 Task: Plan a time for the problem-solving training.
Action: Mouse moved to (78, 100)
Screenshot: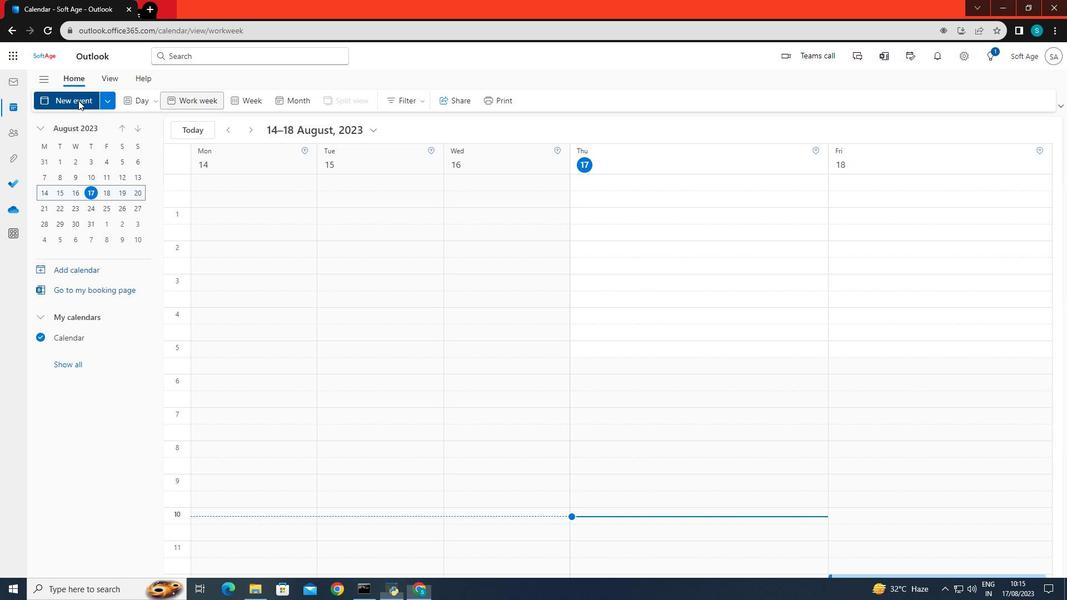 
Action: Mouse pressed left at (78, 100)
Screenshot: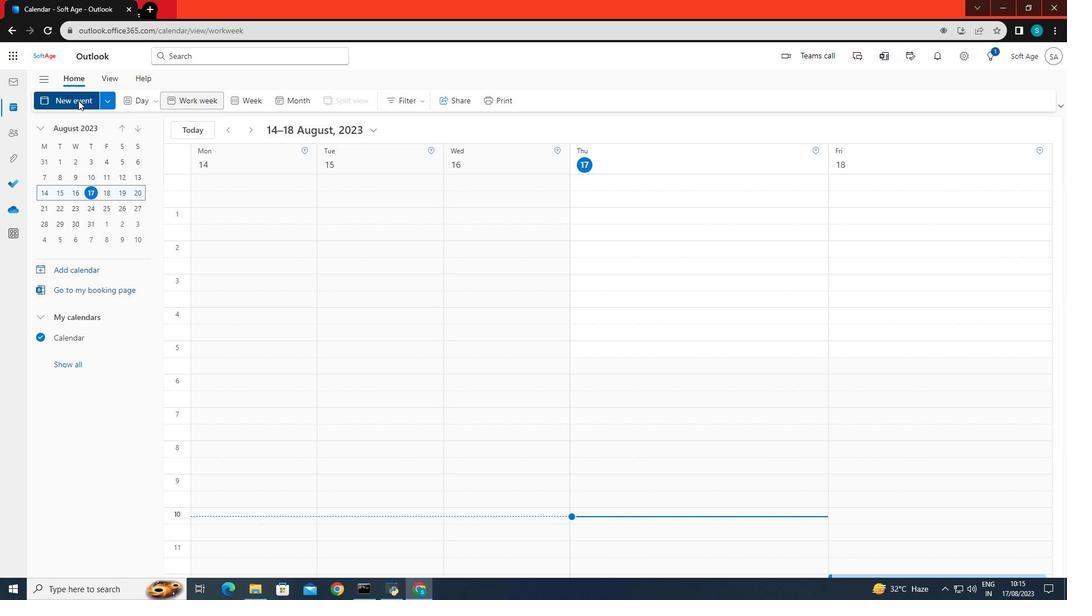 
Action: Mouse moved to (324, 170)
Screenshot: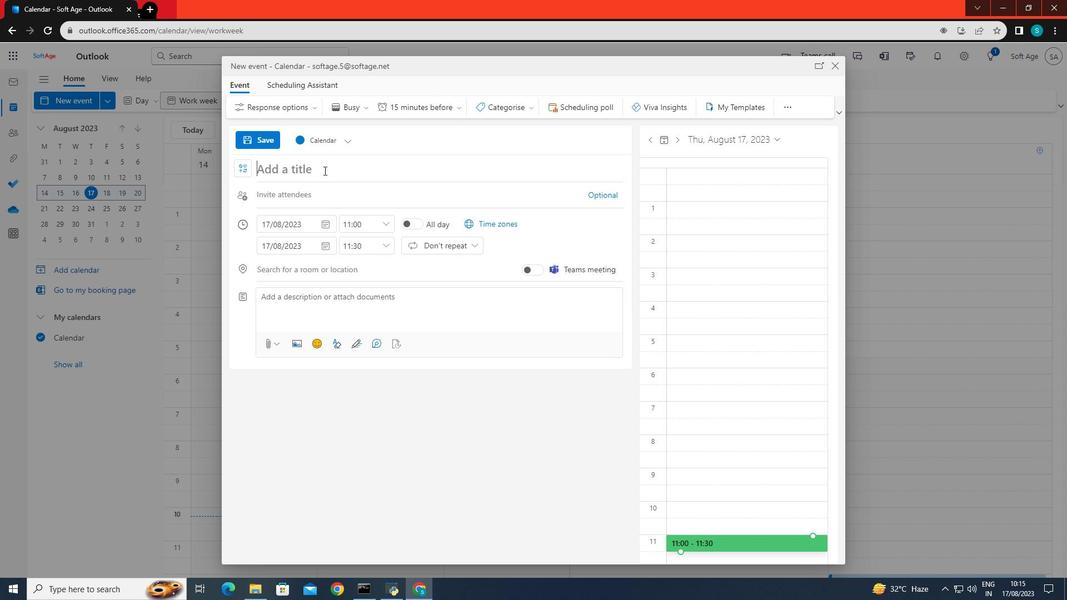 
Action: Mouse pressed left at (324, 170)
Screenshot: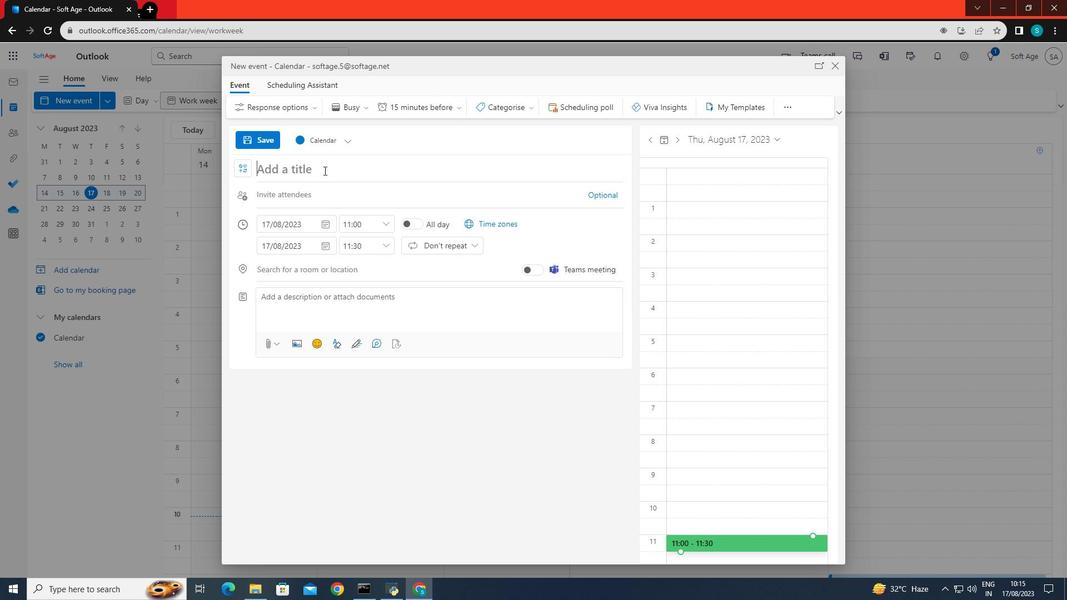 
Action: Key pressed <Key.caps_lock>T<Key.caps_lock>he<Key.space>problem<Key.space>solving<Key.space>ta<Key.backspace>raining
Screenshot: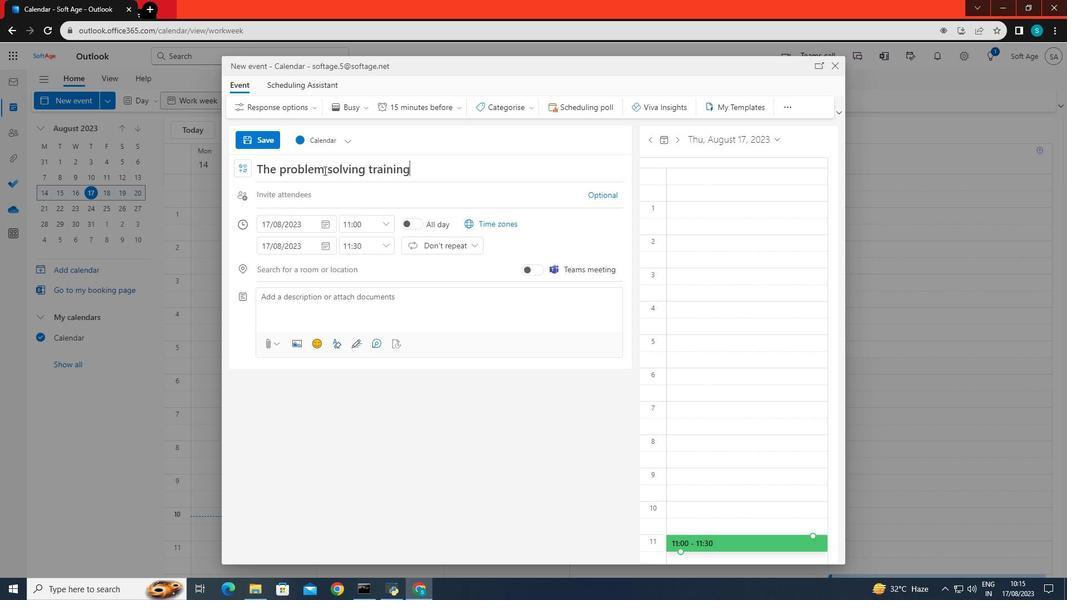 
Action: Mouse moved to (283, 226)
Screenshot: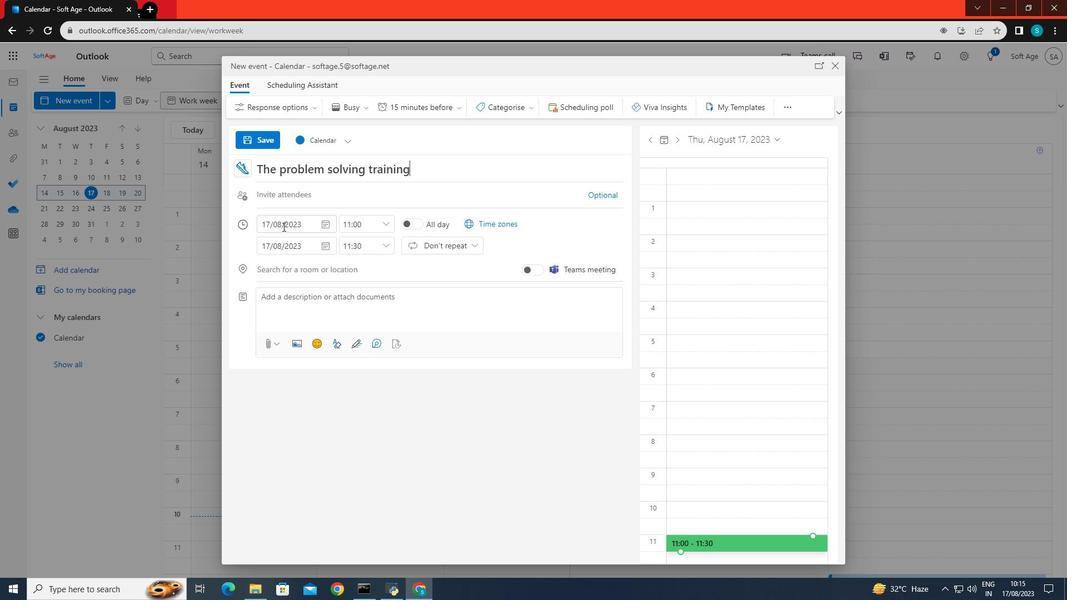 
Action: Mouse pressed left at (283, 226)
Screenshot: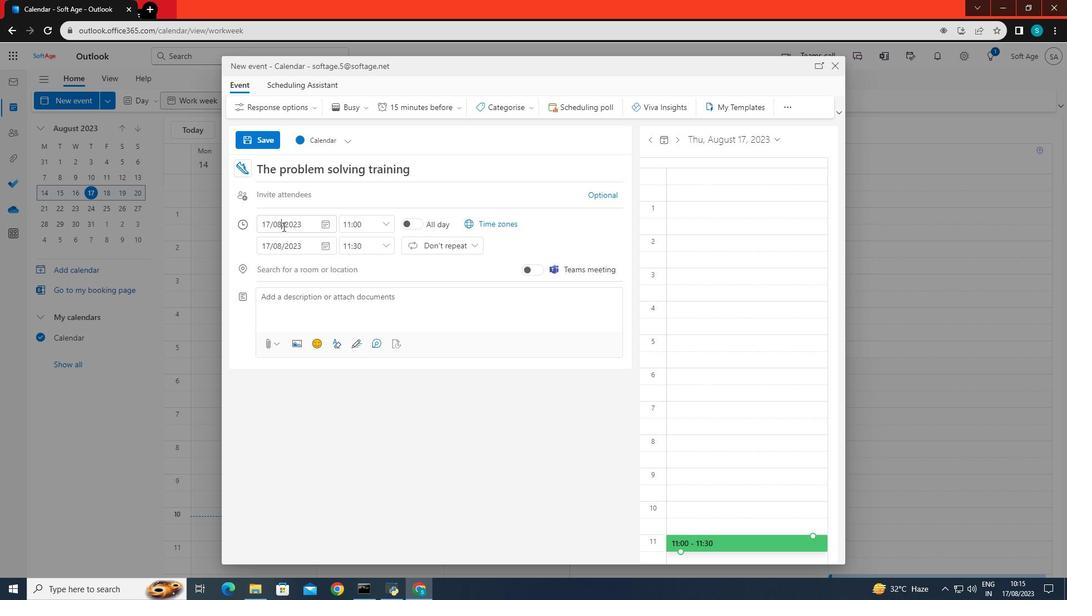 
Action: Mouse moved to (318, 325)
Screenshot: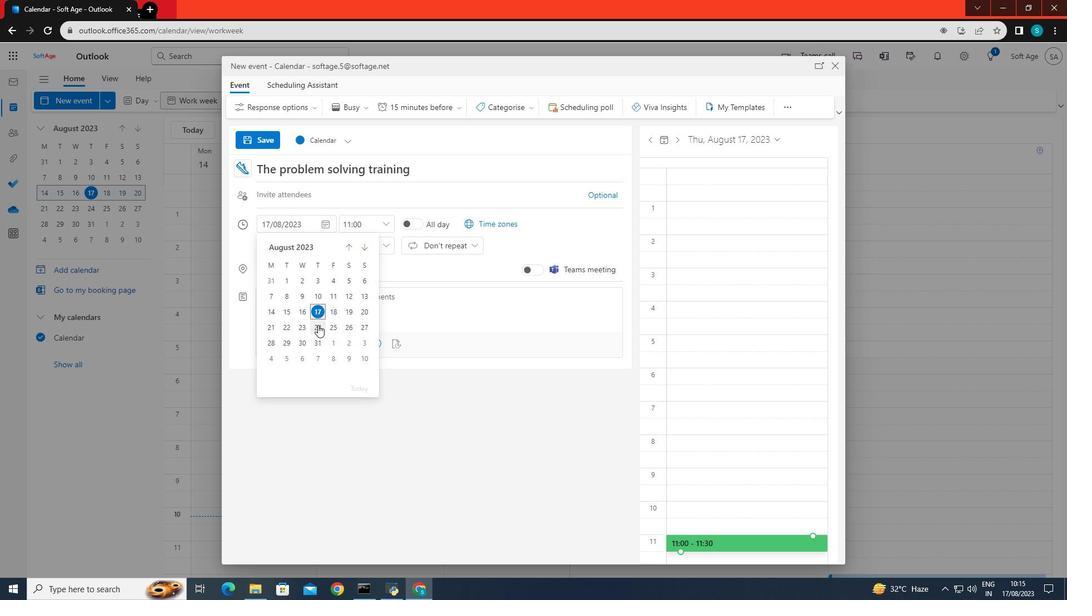 
Action: Mouse pressed left at (318, 325)
Screenshot: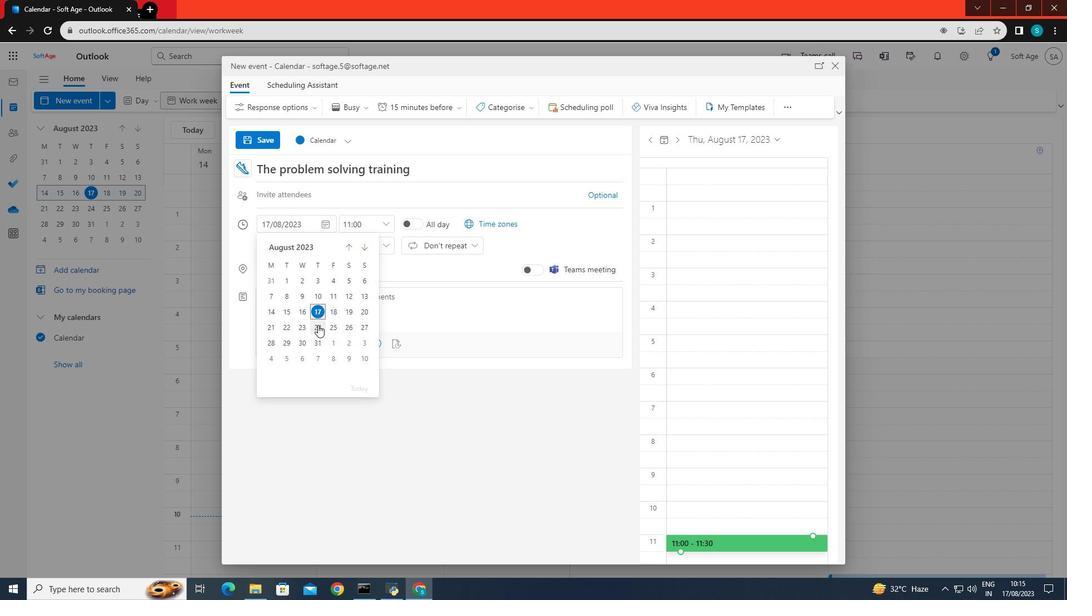 
Action: Mouse moved to (387, 229)
Screenshot: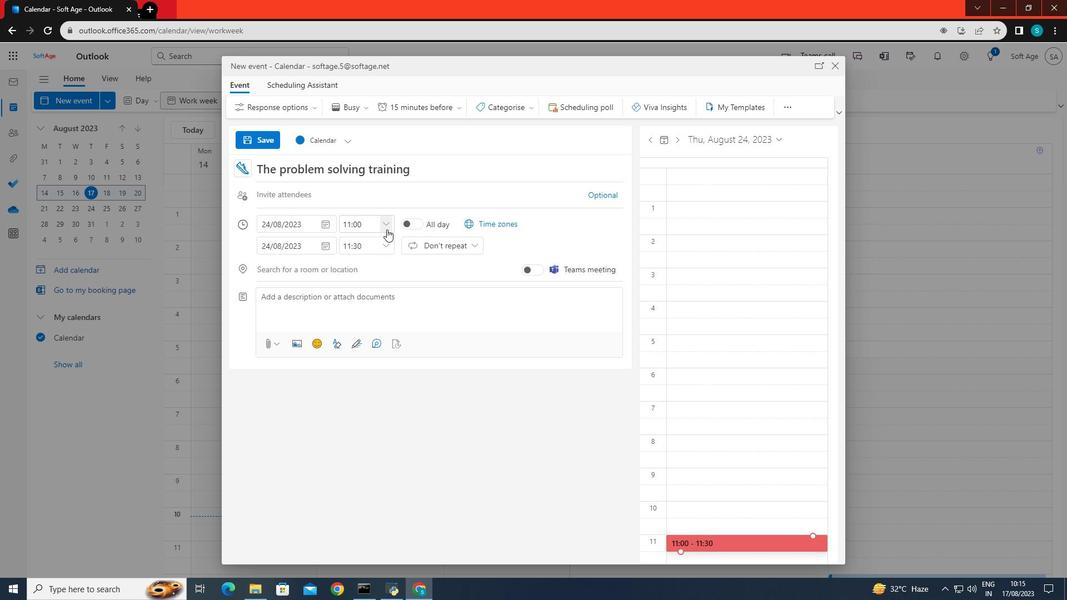 
Action: Mouse pressed left at (387, 229)
Screenshot: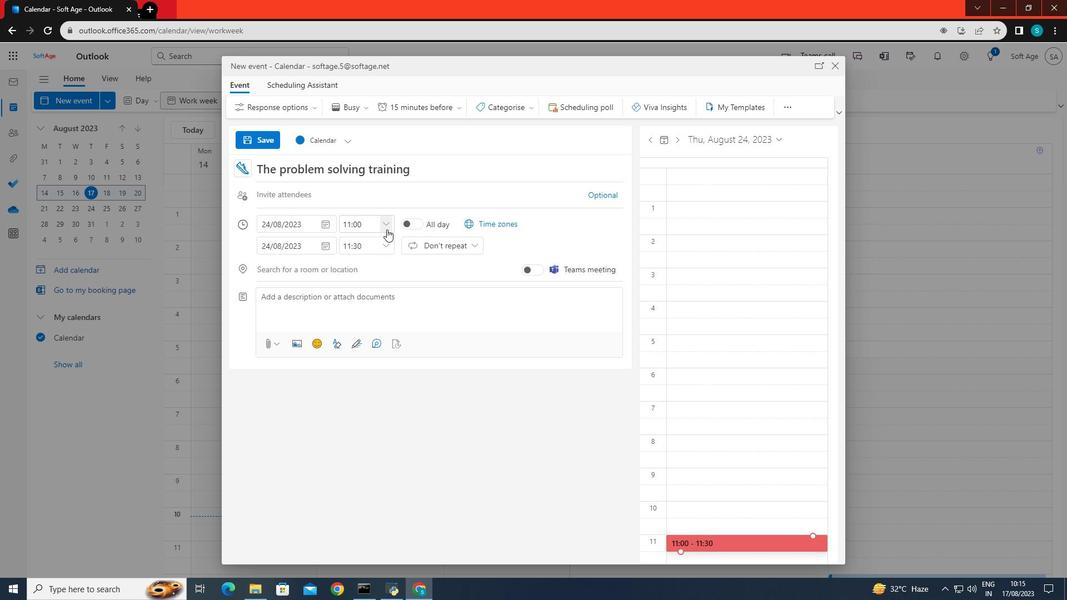 
Action: Mouse moved to (358, 284)
Screenshot: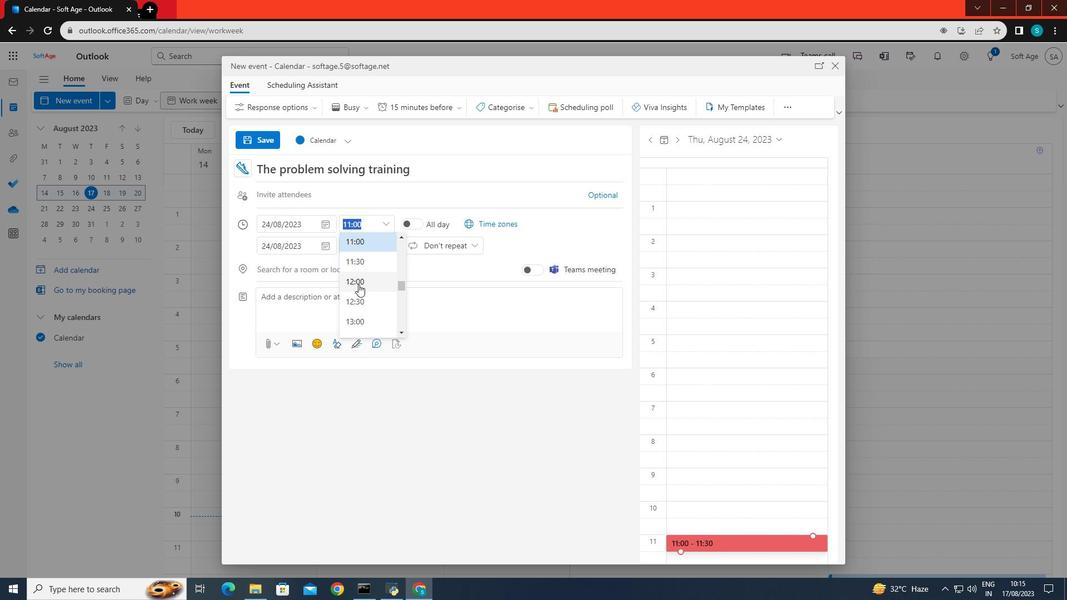 
Action: Mouse pressed left at (358, 284)
Screenshot: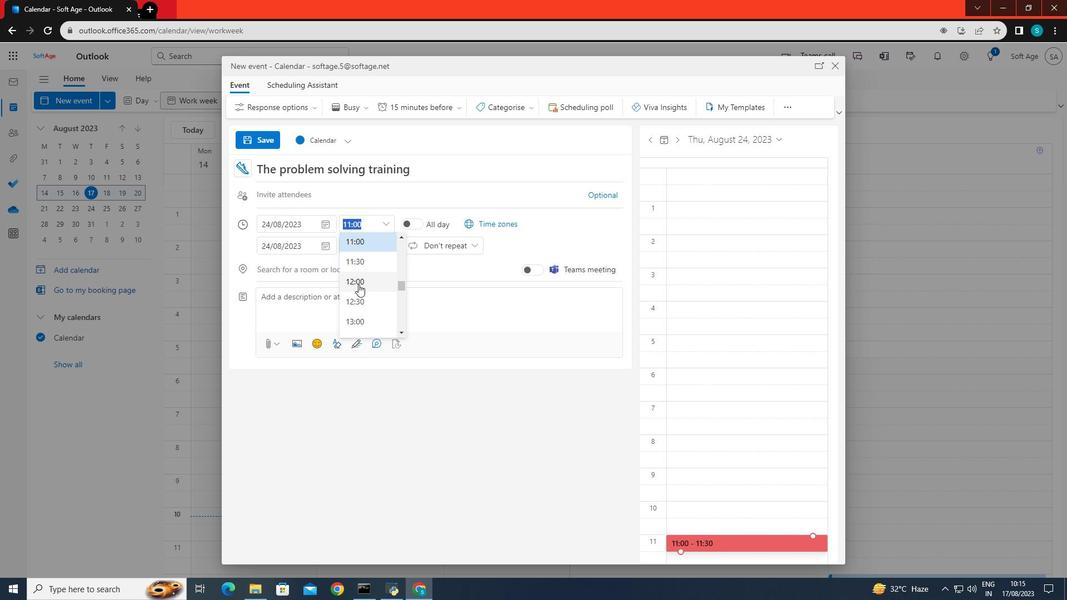 
Action: Mouse moved to (387, 245)
Screenshot: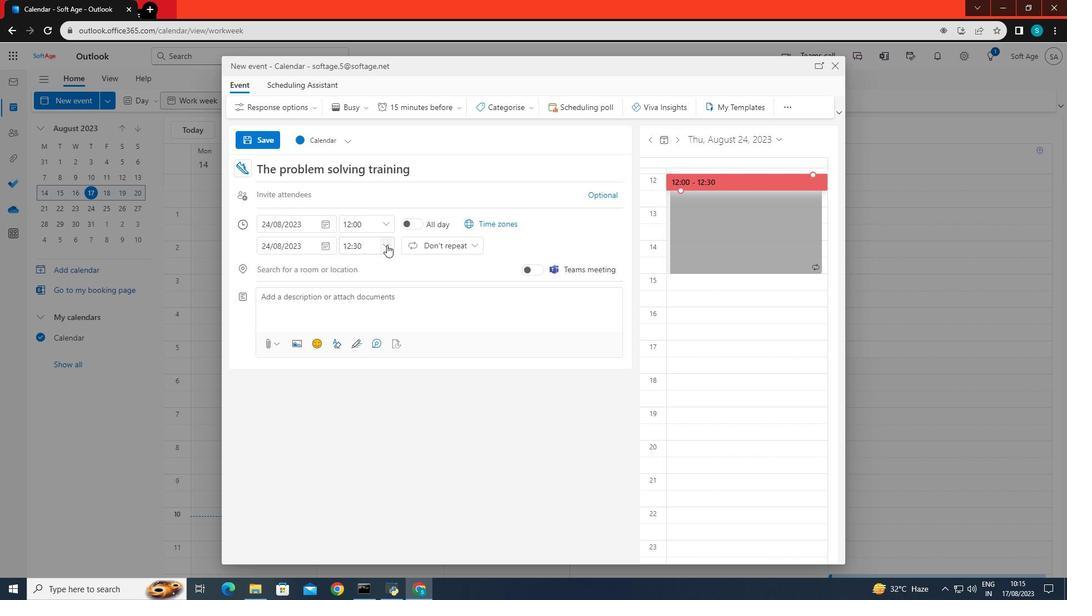 
Action: Mouse pressed left at (387, 245)
Screenshot: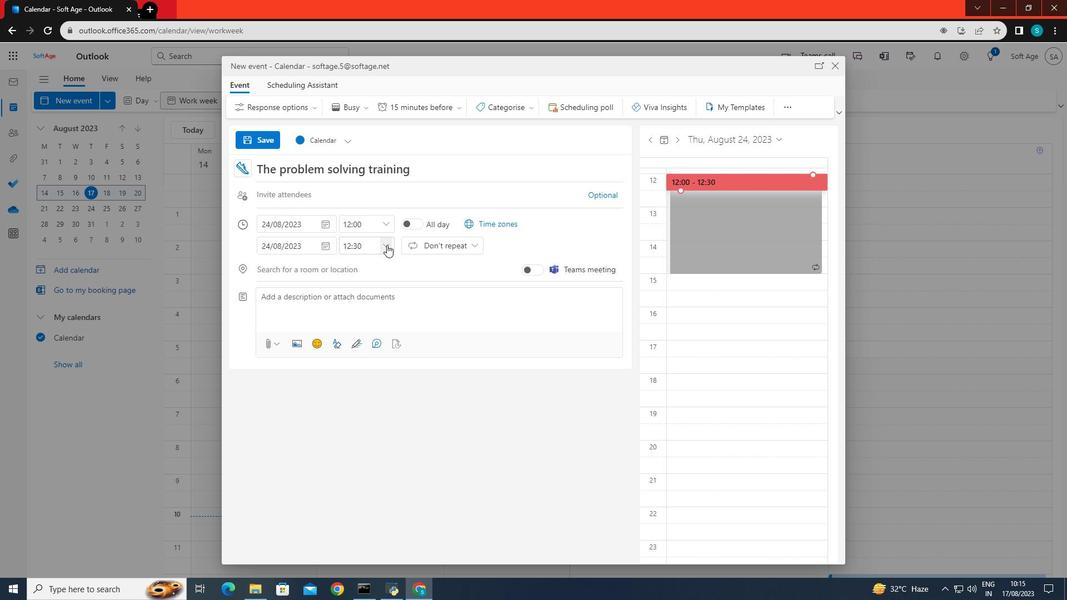 
Action: Mouse moved to (365, 321)
Screenshot: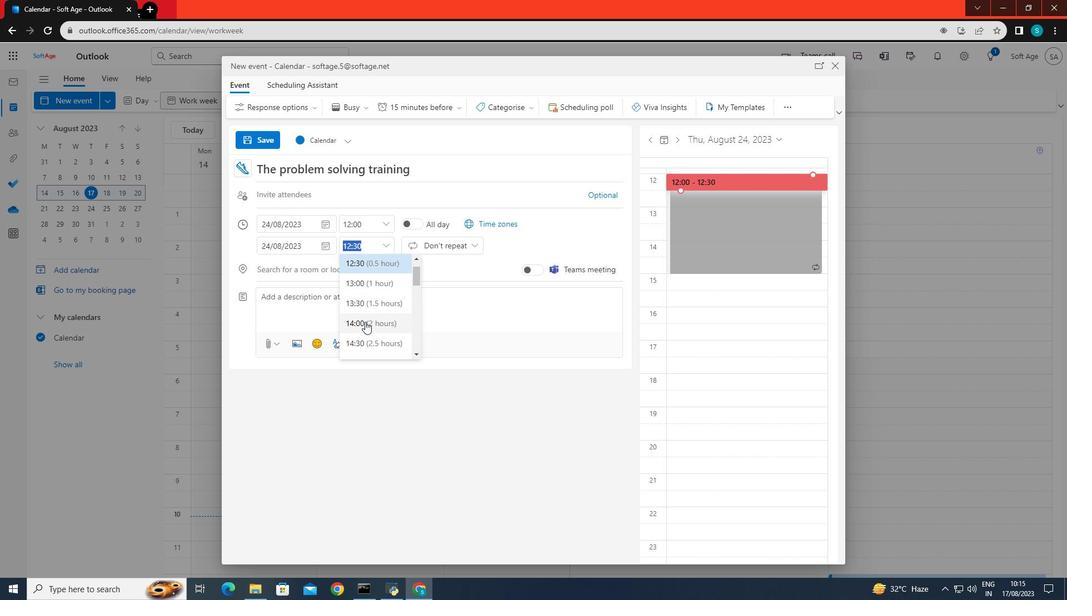 
Action: Mouse pressed left at (365, 321)
Screenshot: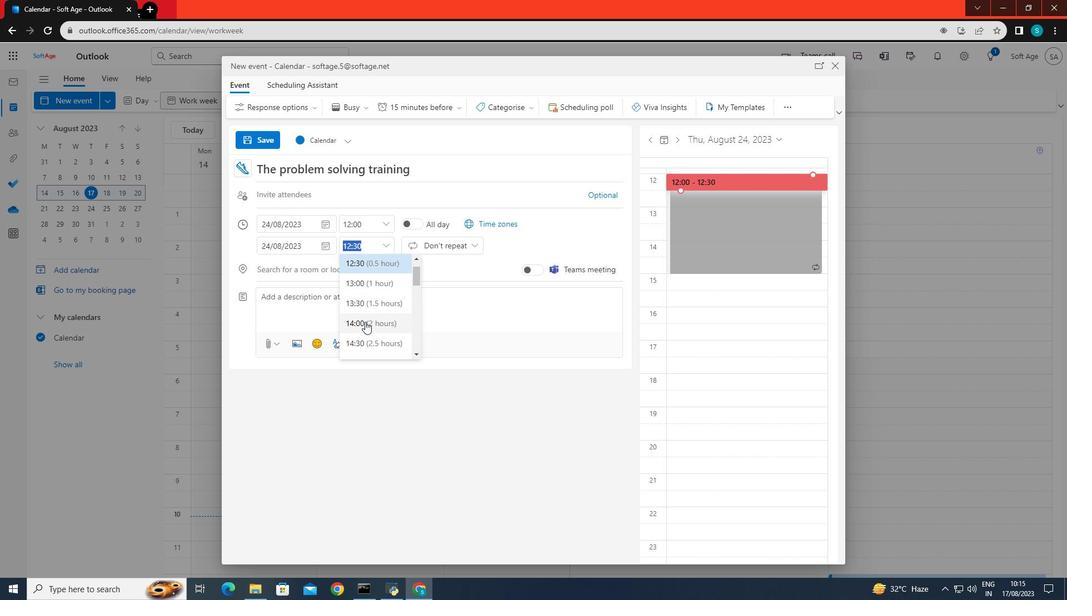 
Action: Mouse moved to (311, 306)
Screenshot: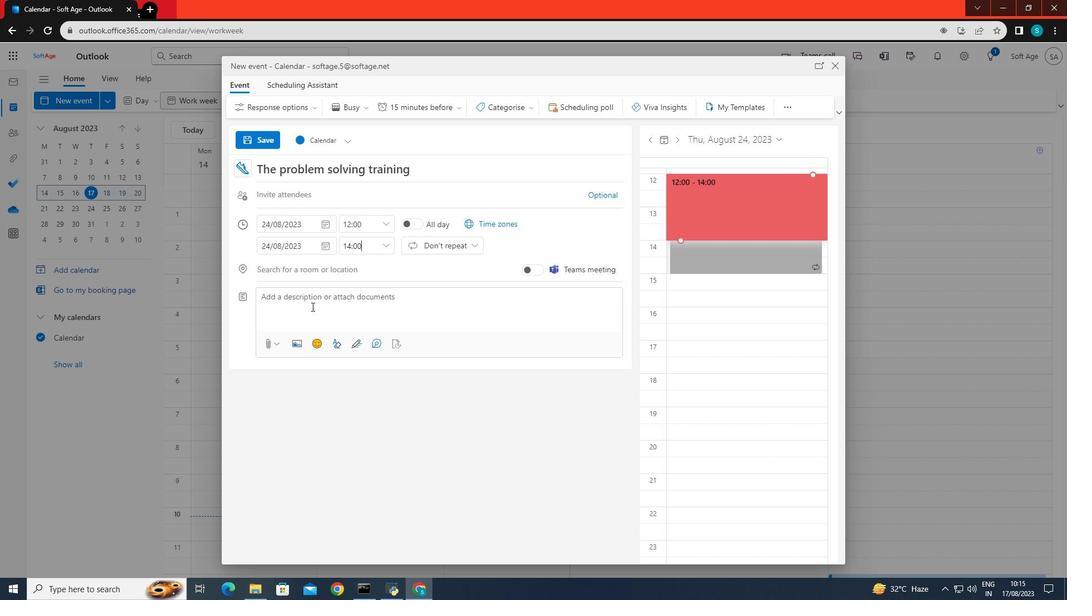 
Action: Mouse pressed left at (311, 306)
Screenshot: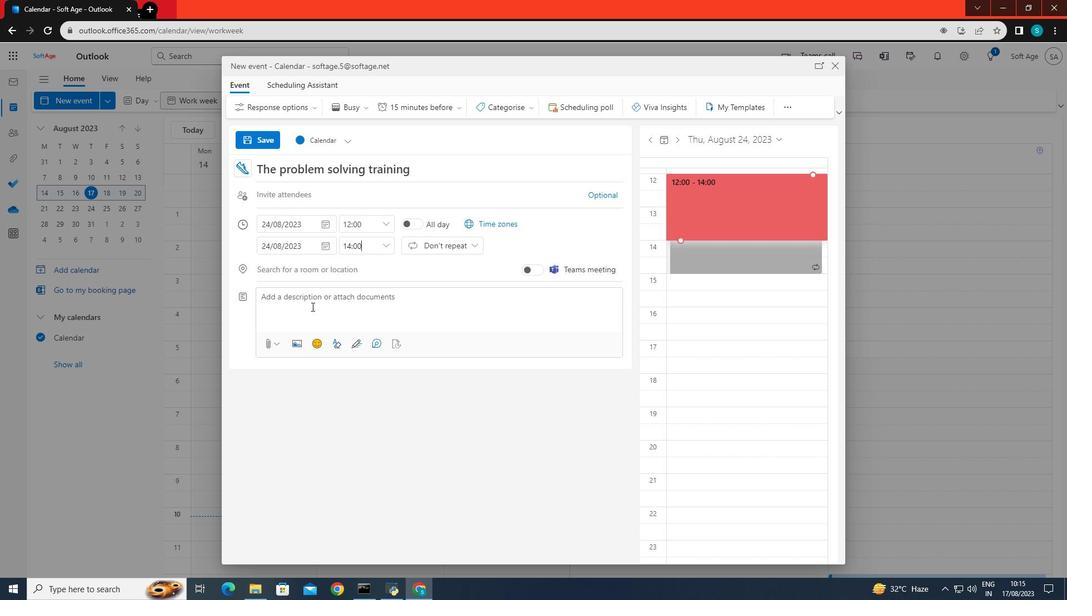 
Action: Key pressed <Key.caps_lock>P<Key.caps_lock>lan<Key.space>a<Key.space>time<Key.space>for<Key.space>the<Key.space>problem<Key.space>solving<Key.space>ta<Key.backspace>raining.
Screenshot: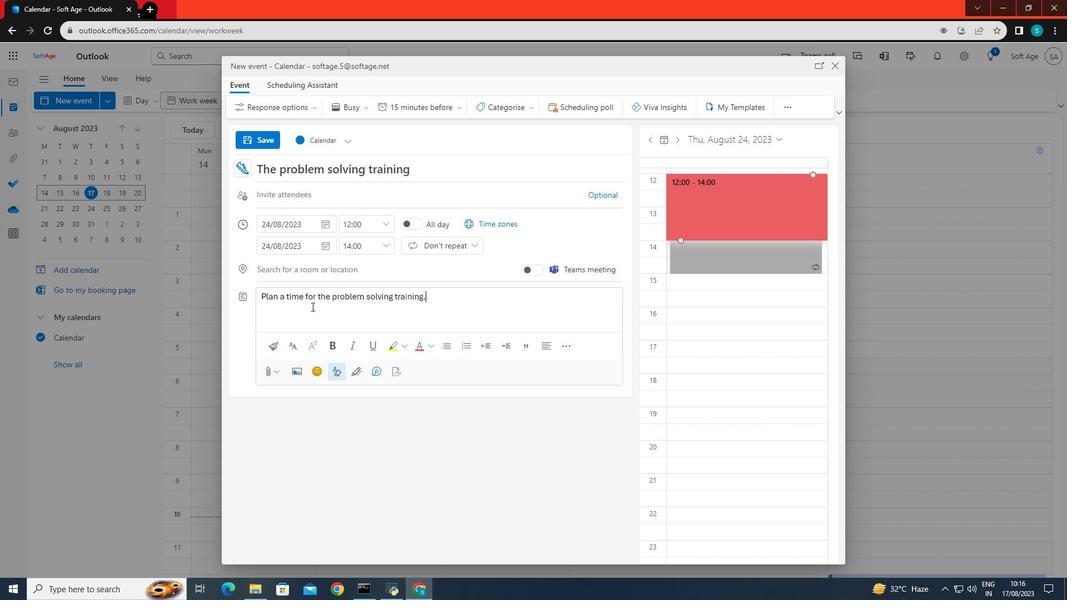 
Action: Mouse moved to (354, 293)
Screenshot: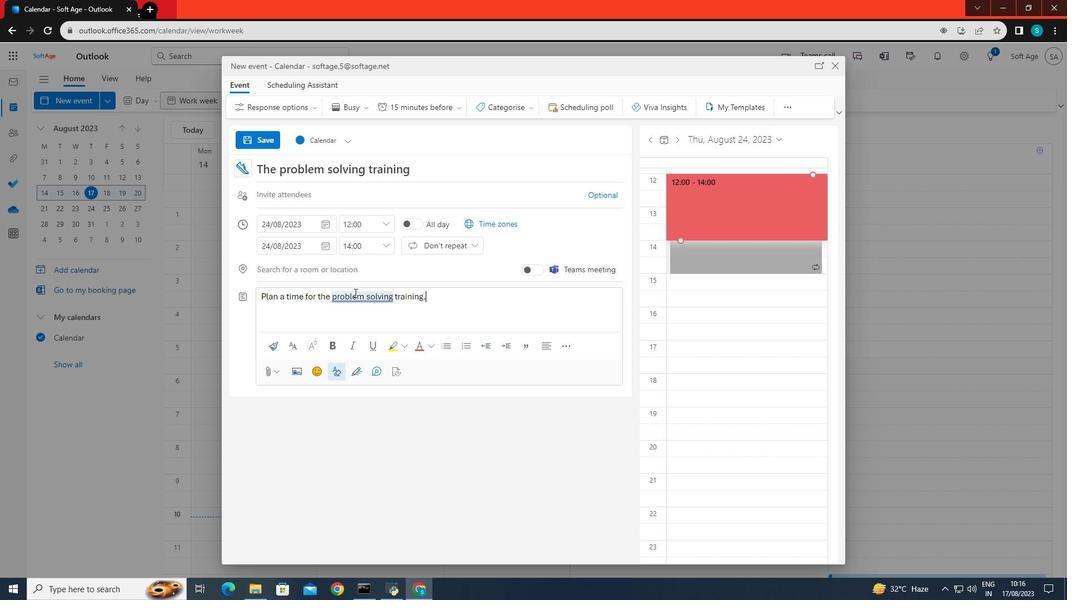 
Action: Mouse pressed left at (354, 293)
Screenshot: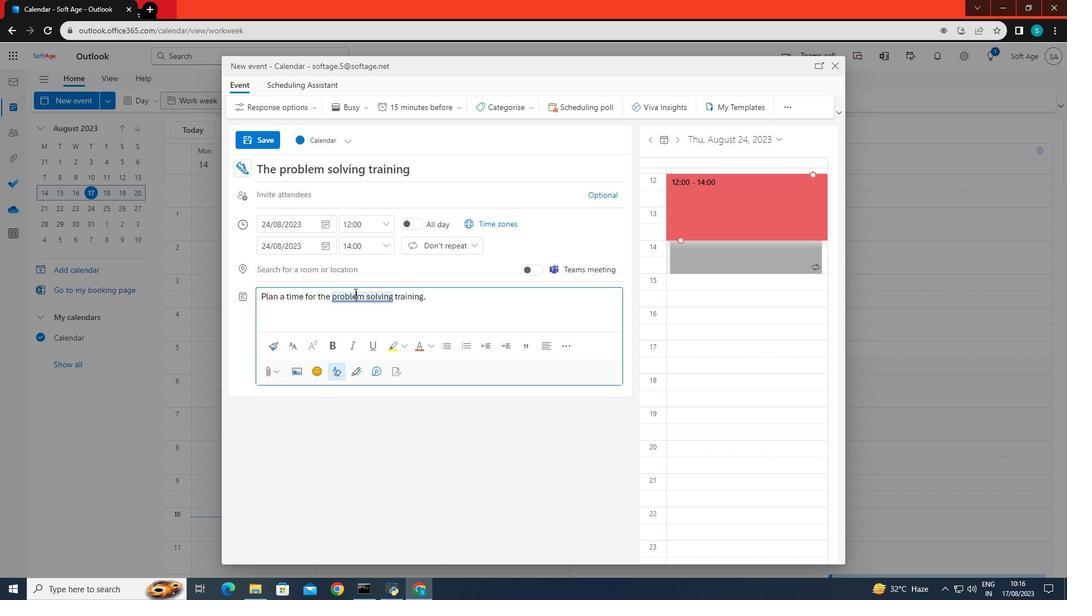 
Action: Mouse moved to (363, 344)
Screenshot: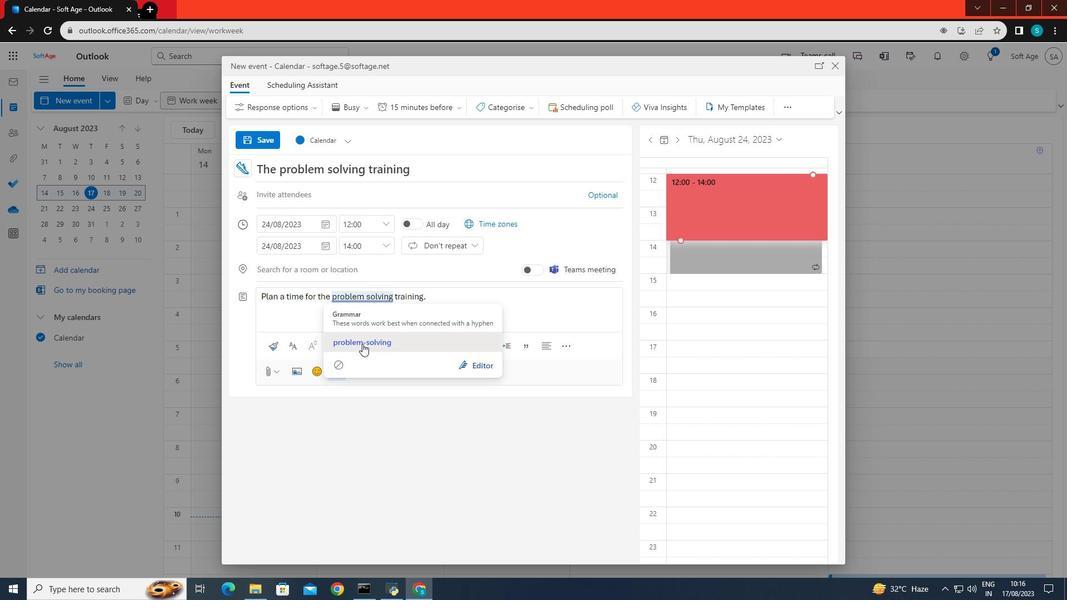 
Action: Mouse pressed left at (363, 344)
Screenshot: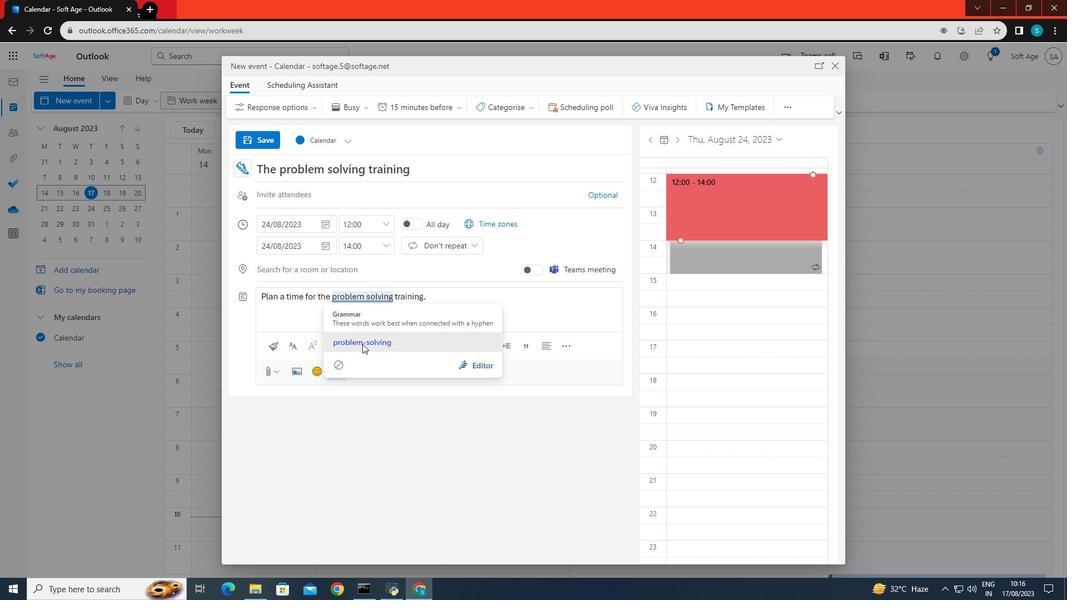 
Action: Mouse moved to (402, 324)
Screenshot: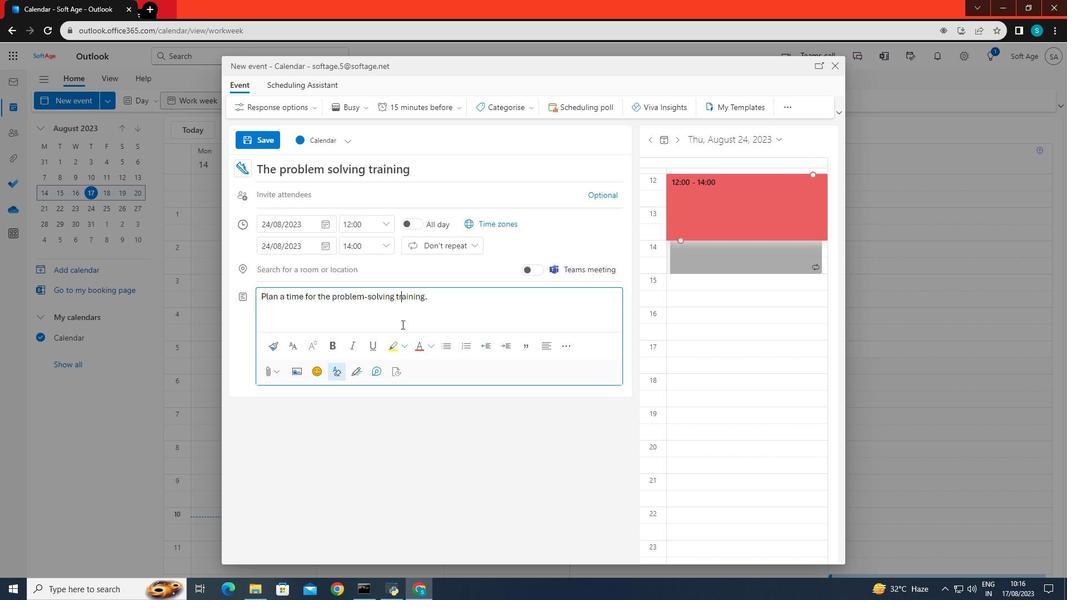 
Action: Mouse pressed left at (402, 324)
Screenshot: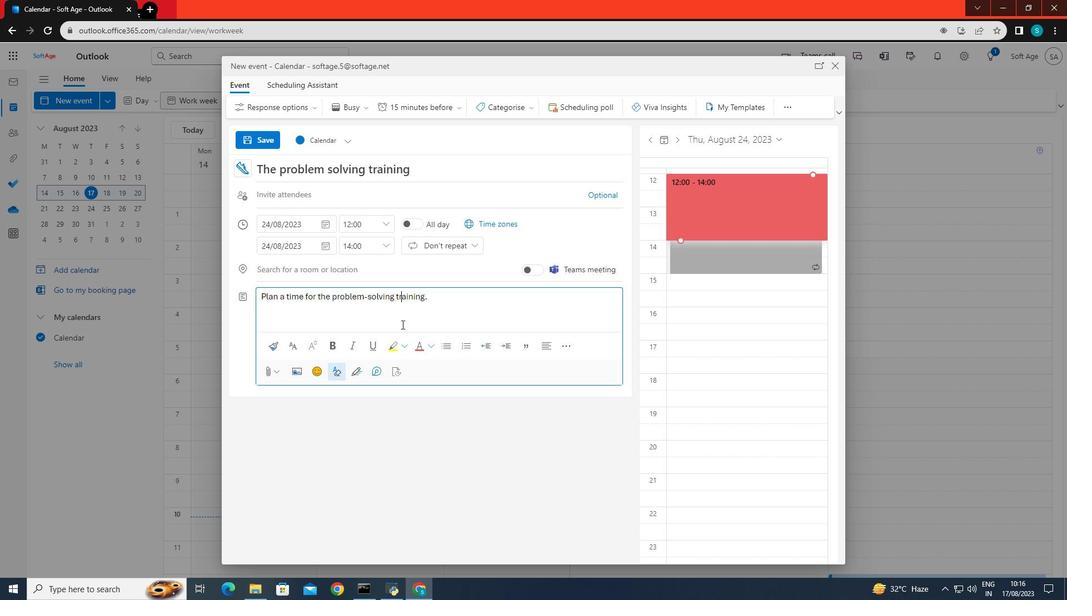 
Action: Mouse moved to (442, 245)
Screenshot: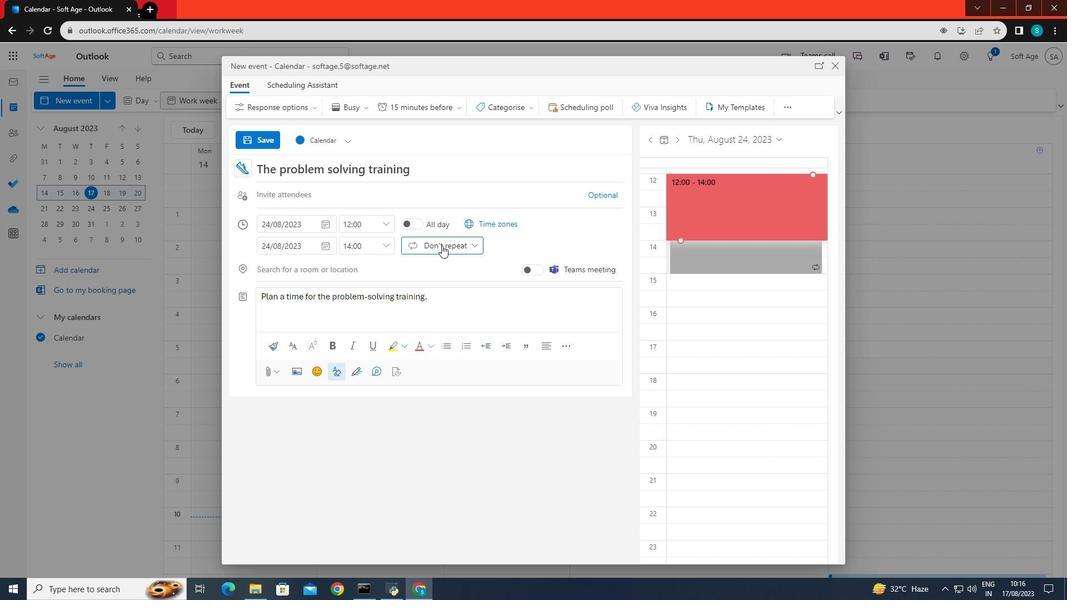 
Action: Mouse pressed left at (442, 245)
Screenshot: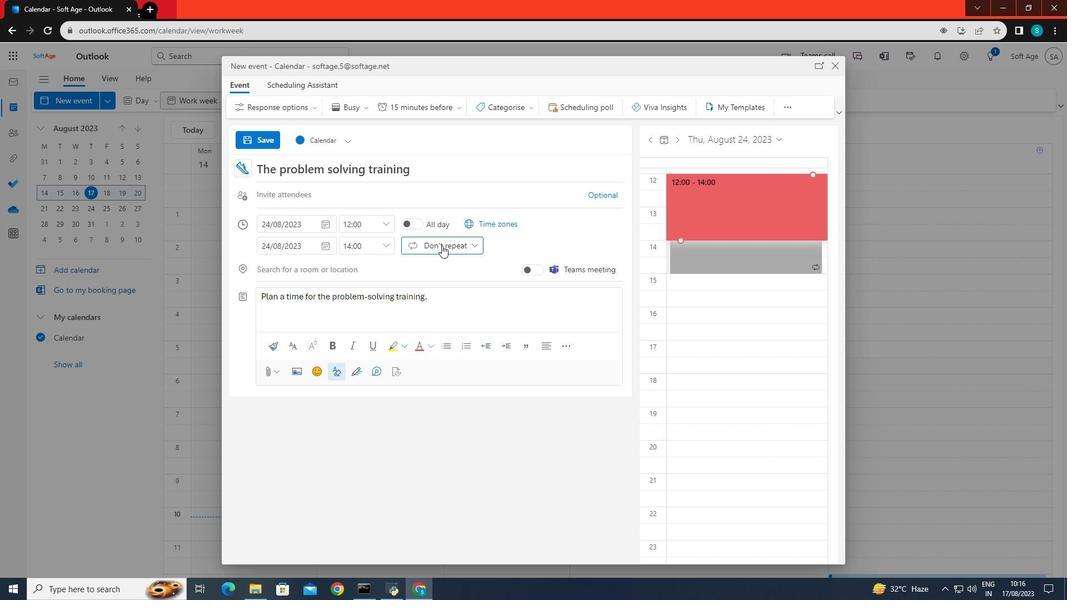 
Action: Mouse moved to (435, 279)
Screenshot: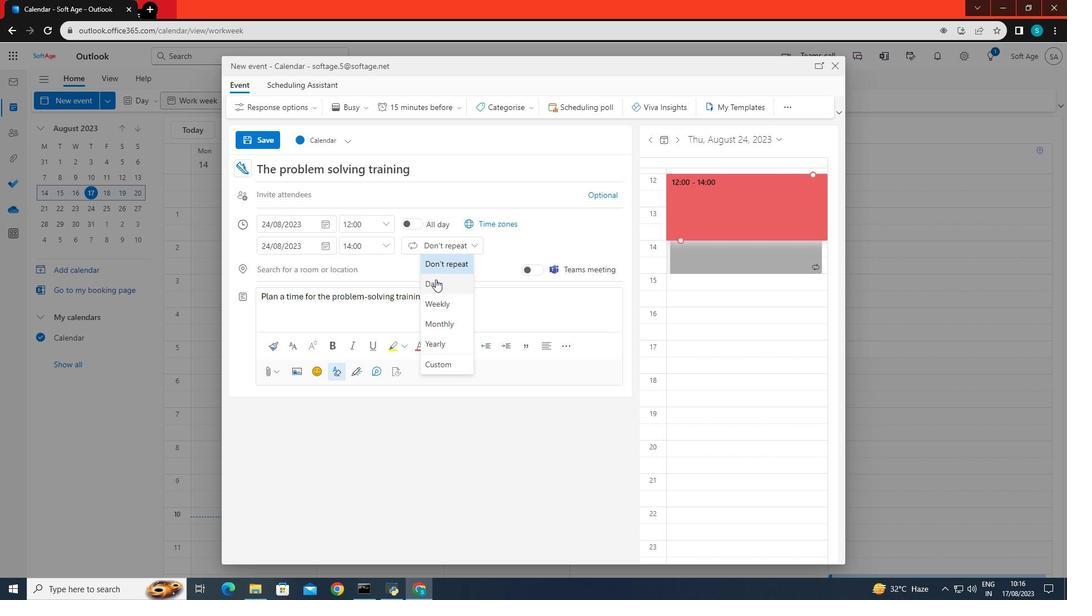 
Action: Mouse pressed left at (435, 279)
Screenshot: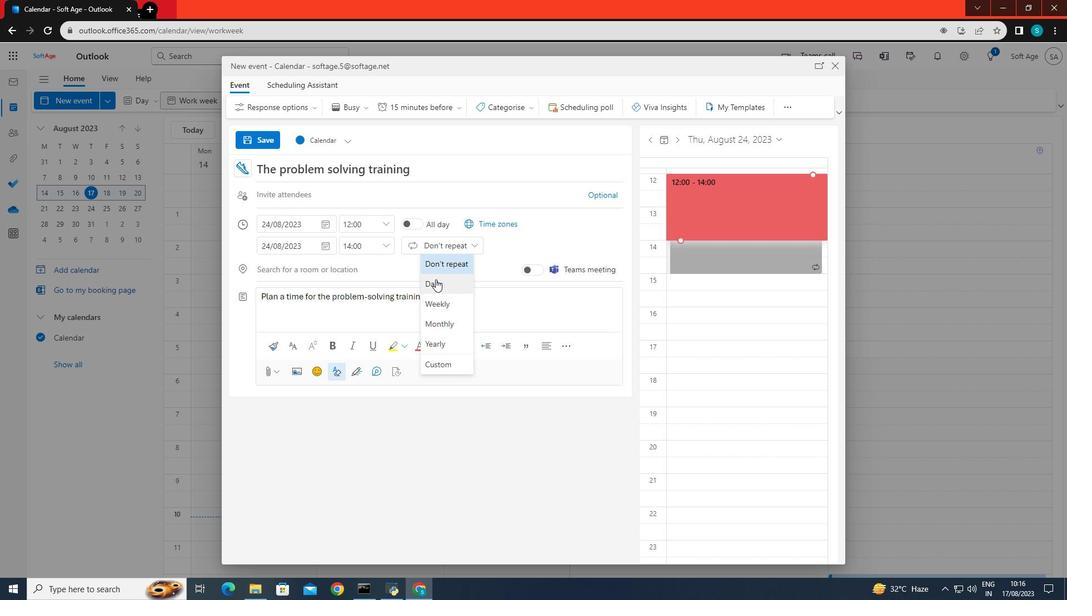 
Action: Mouse moved to (518, 327)
Screenshot: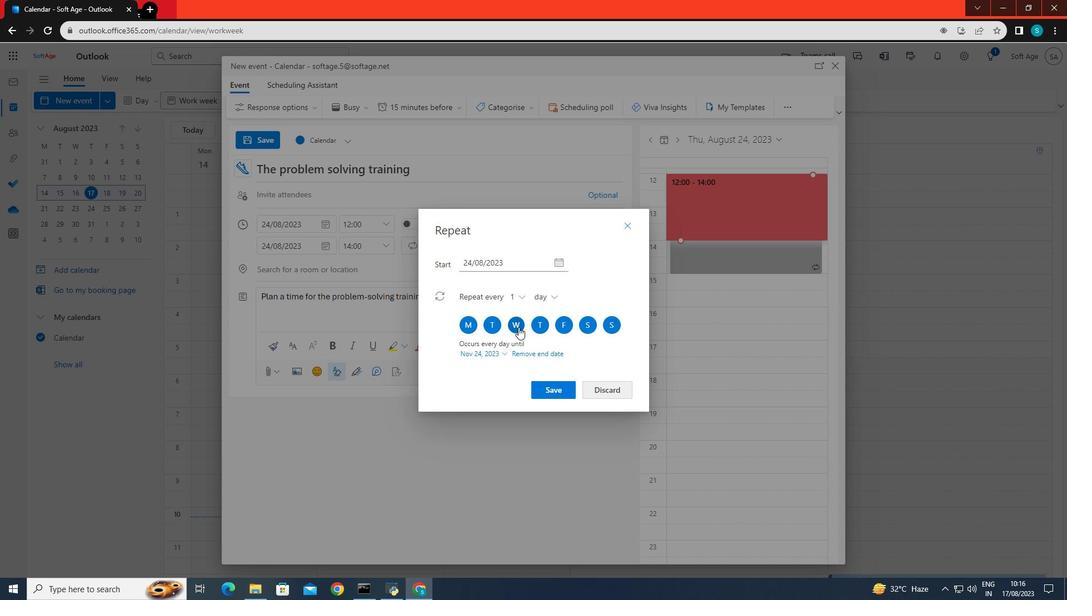 
Action: Mouse pressed left at (518, 327)
Screenshot: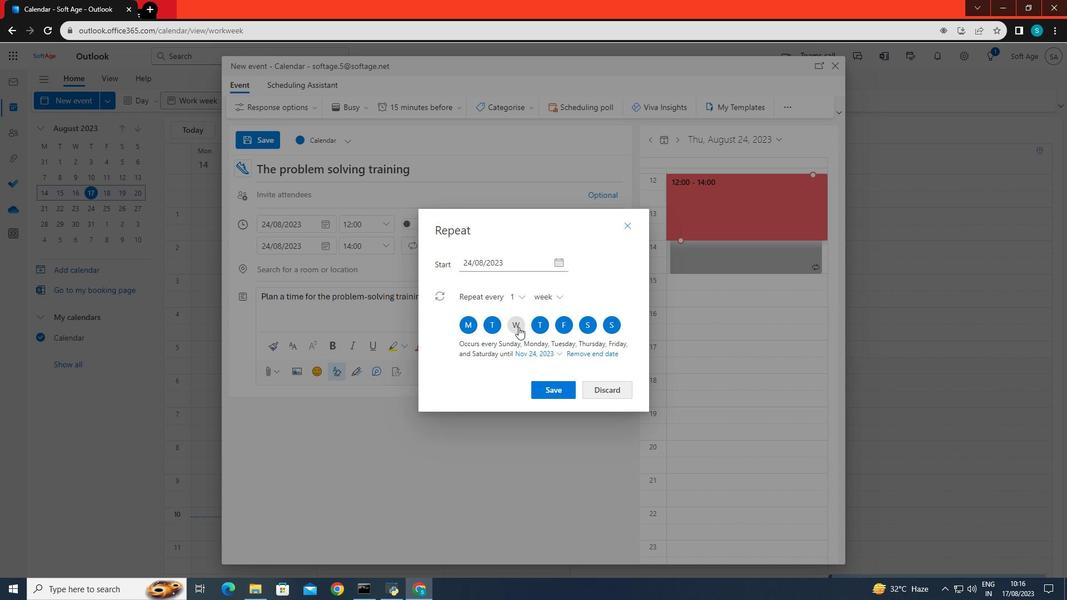 
Action: Mouse moved to (464, 324)
Screenshot: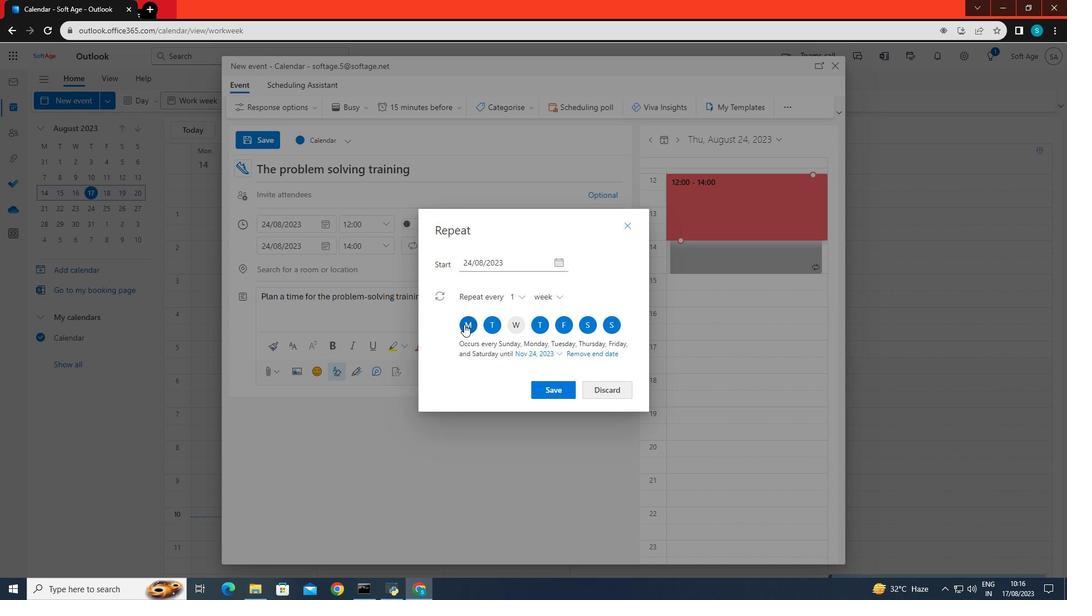 
Action: Mouse pressed left at (464, 324)
Screenshot: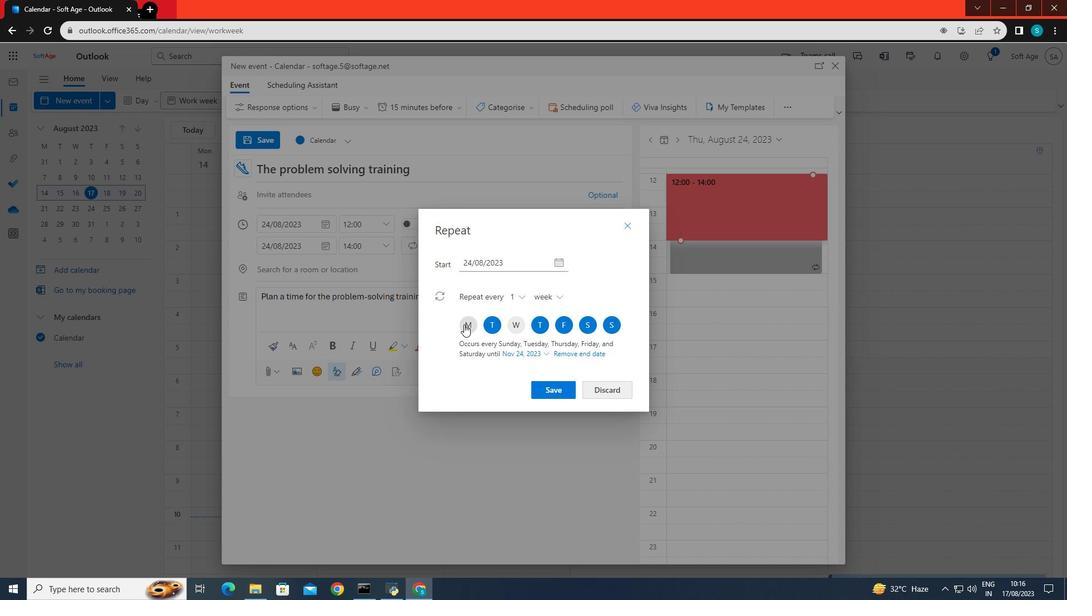 
Action: Mouse moved to (558, 324)
Screenshot: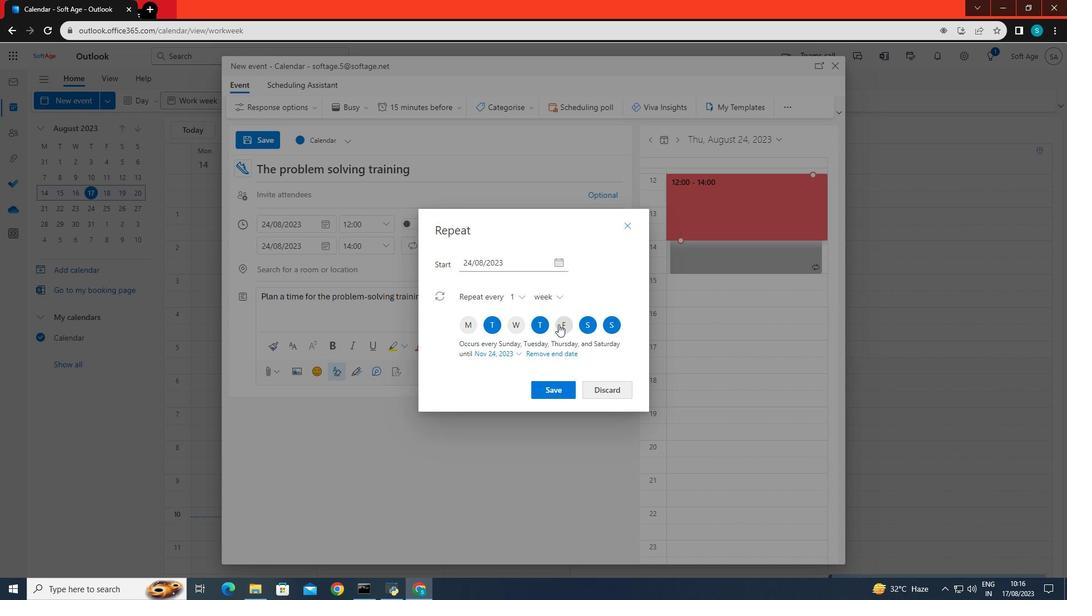 
Action: Mouse pressed left at (558, 324)
Screenshot: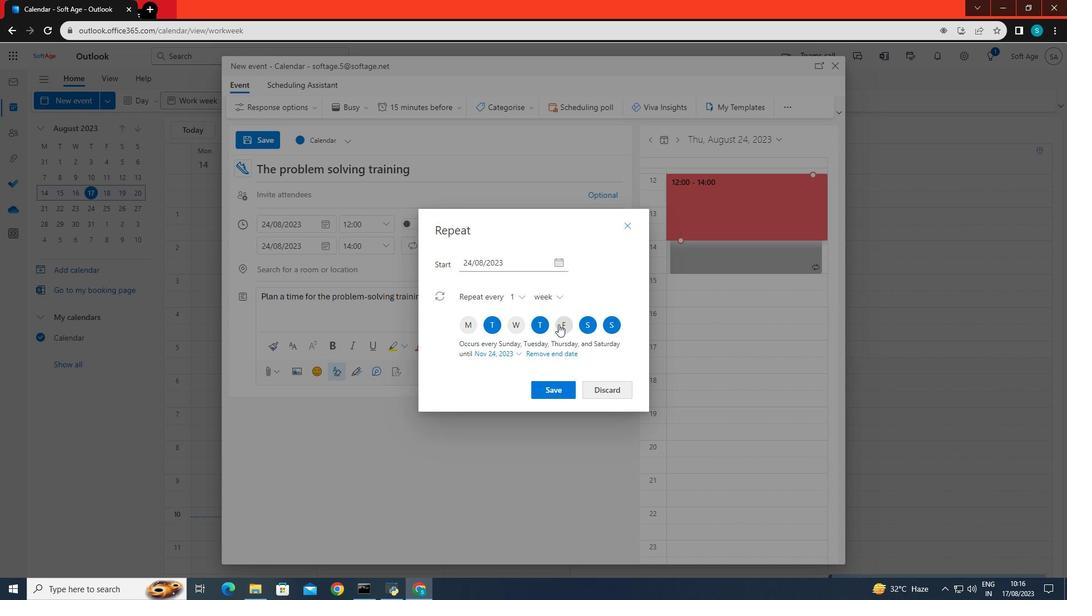 
Action: Mouse moved to (488, 322)
Screenshot: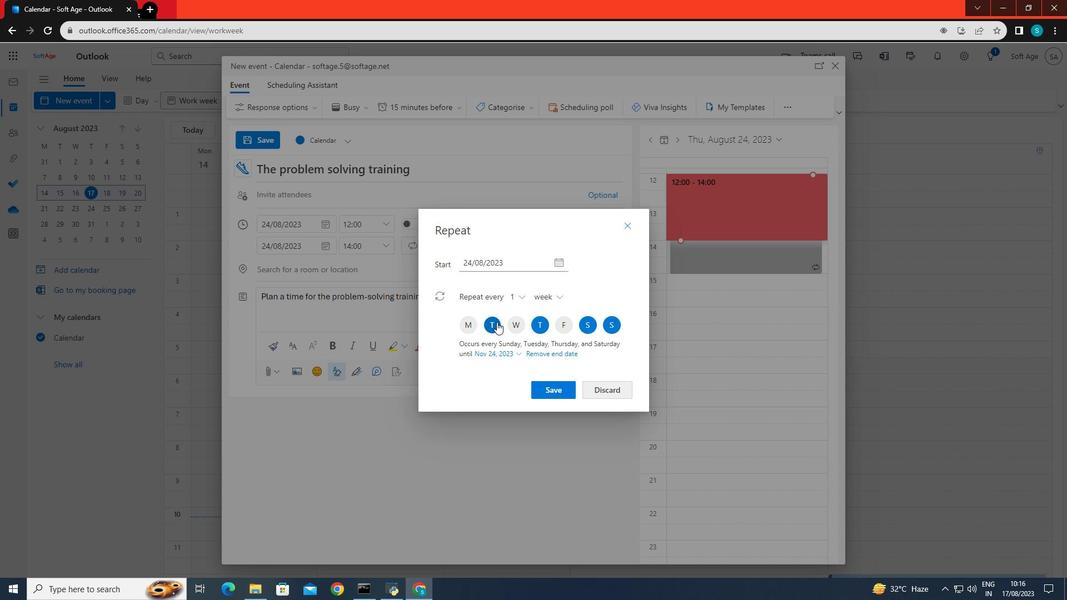 
Action: Mouse pressed left at (488, 322)
Screenshot: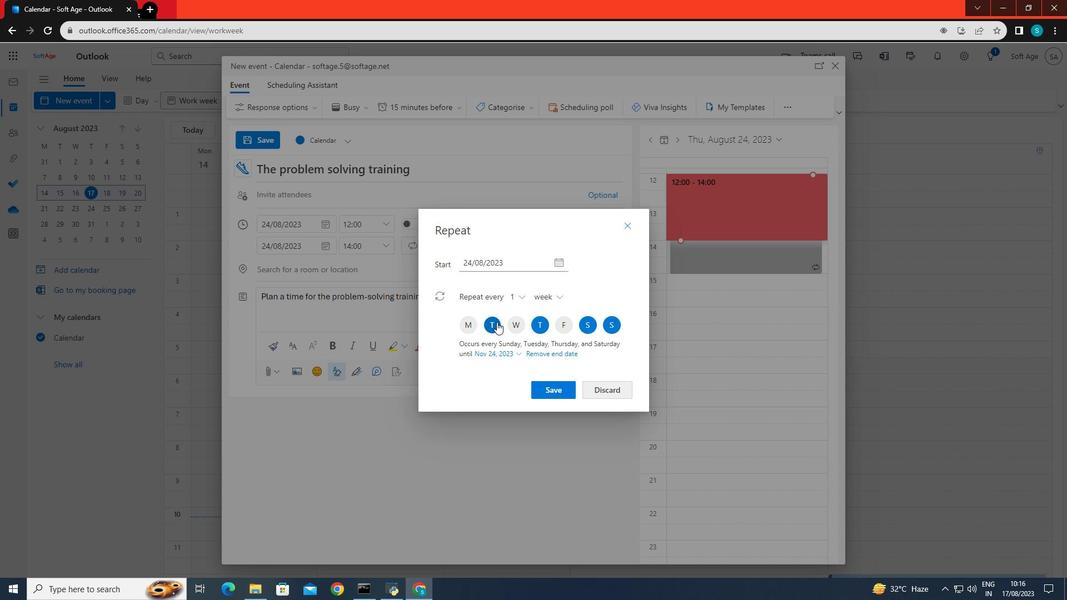 
Action: Mouse moved to (557, 325)
Screenshot: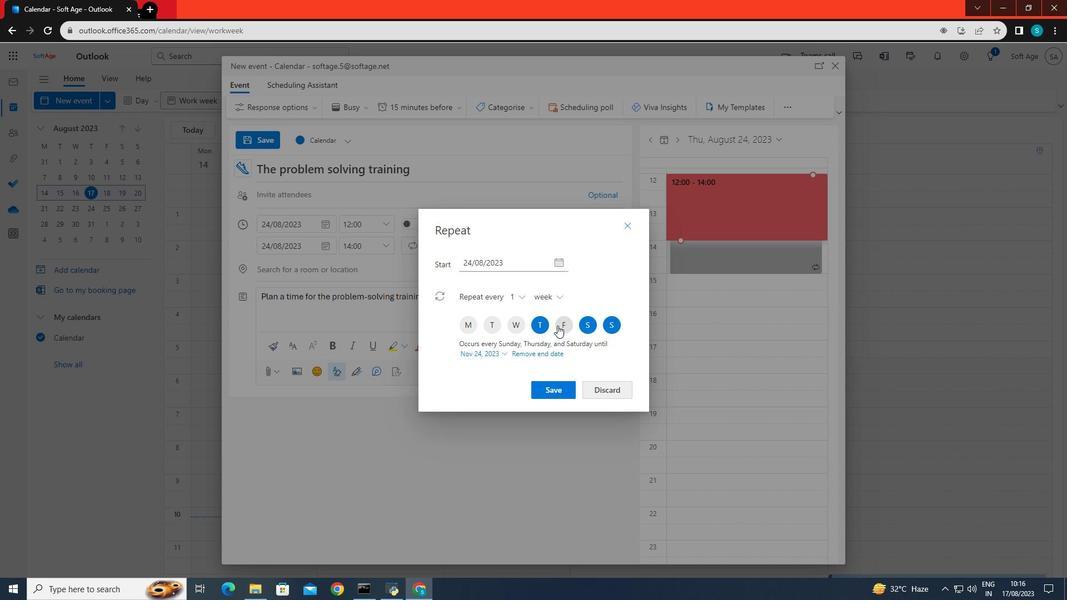 
Action: Mouse pressed left at (557, 325)
Screenshot: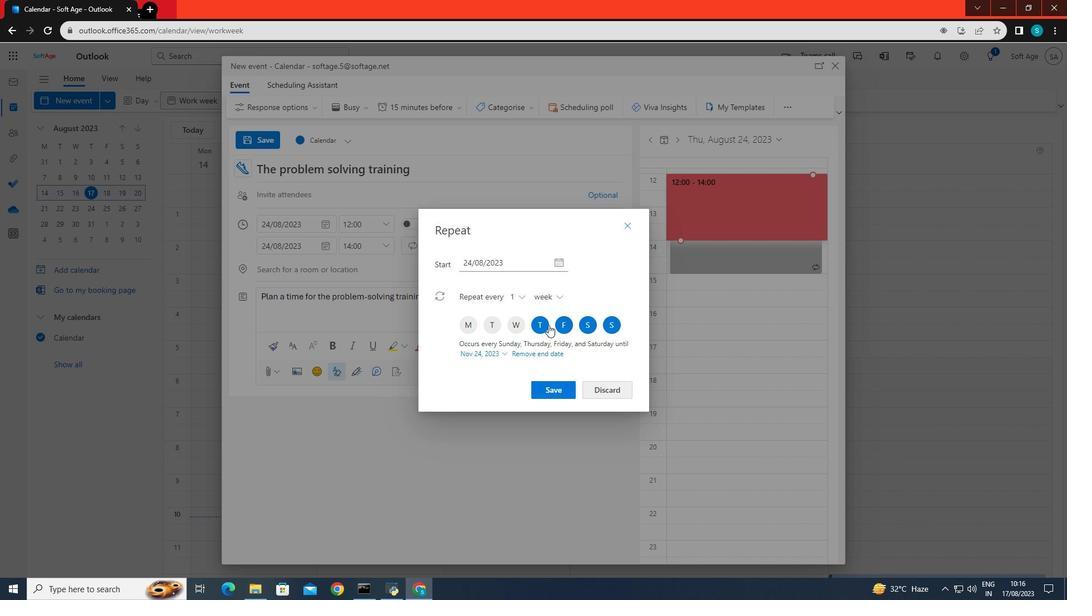 
Action: Mouse moved to (546, 325)
Screenshot: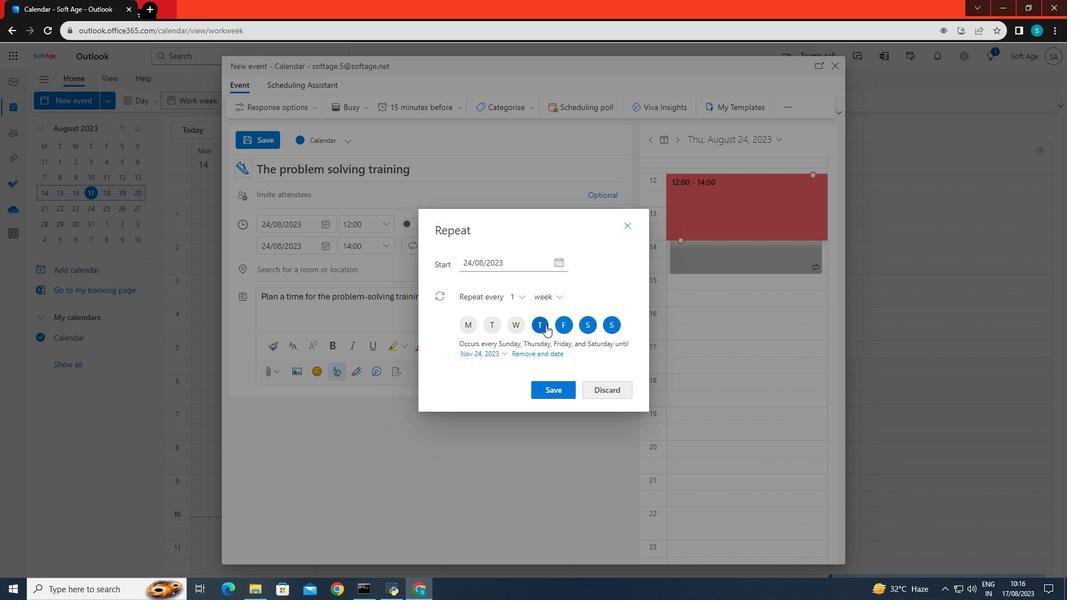 
Action: Mouse pressed left at (546, 325)
Screenshot: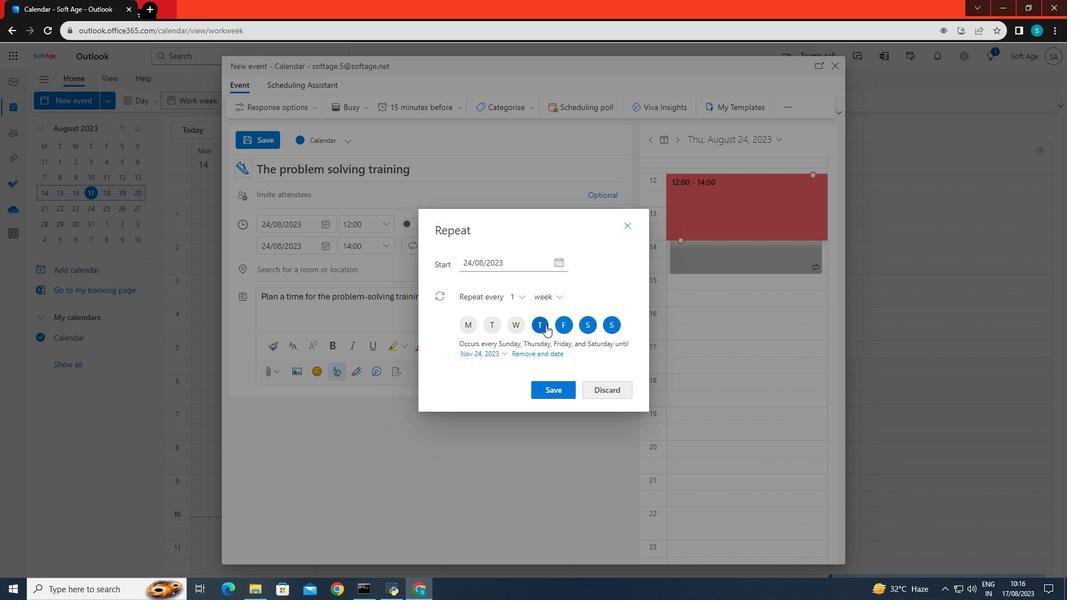 
Action: Mouse moved to (558, 325)
Screenshot: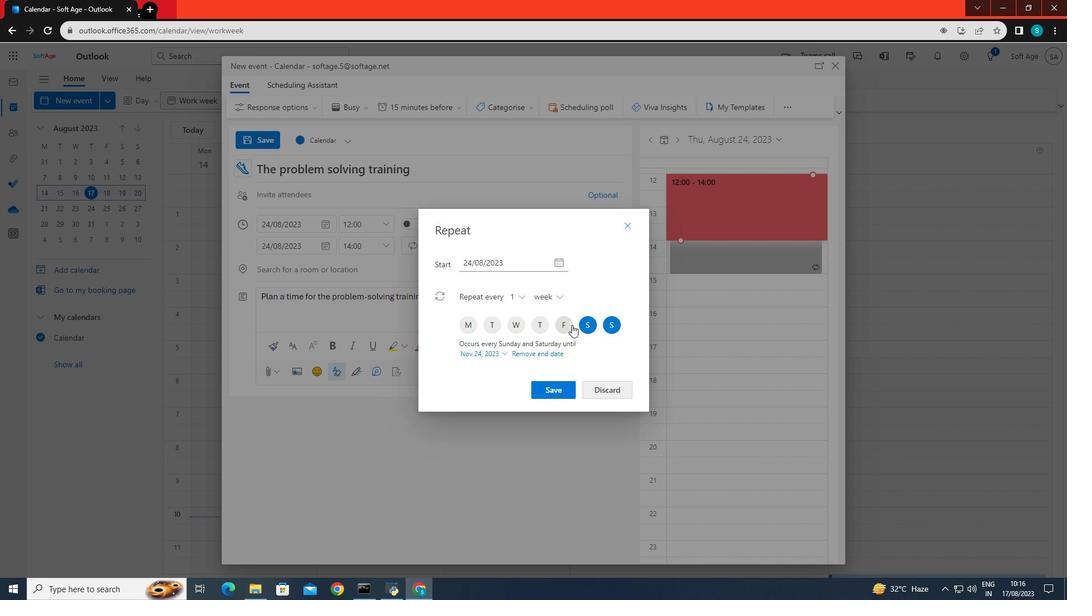 
Action: Mouse pressed left at (558, 325)
Screenshot: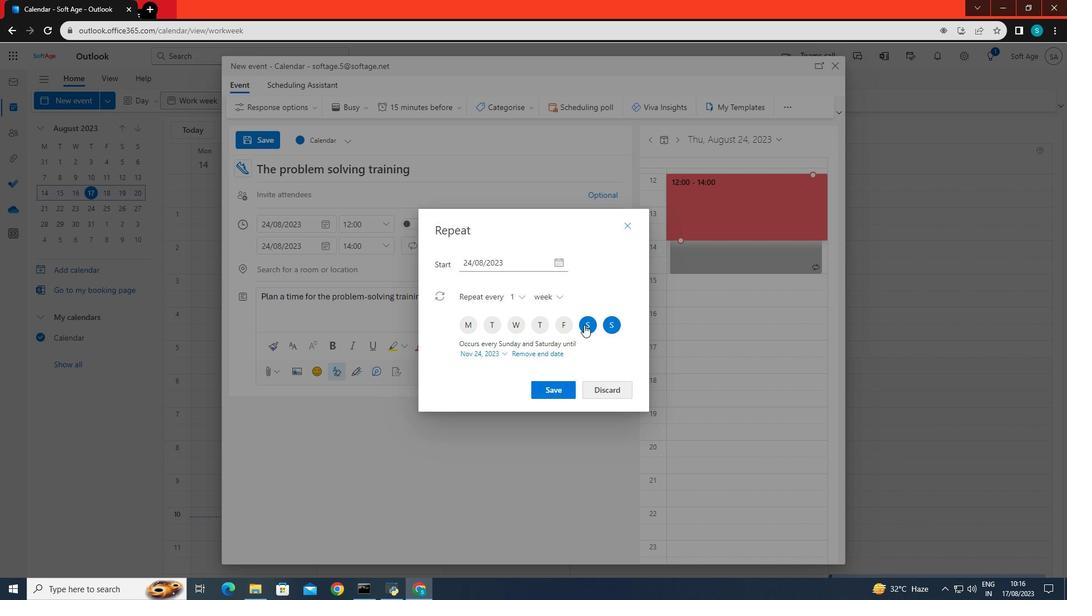
Action: Mouse moved to (587, 325)
Screenshot: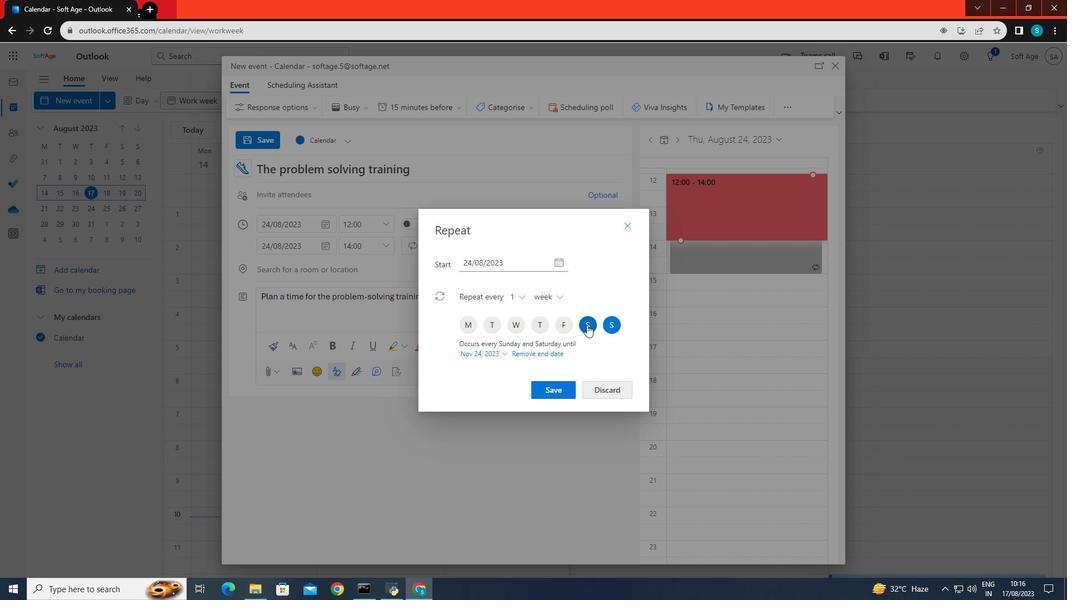 
Action: Mouse pressed left at (587, 325)
Screenshot: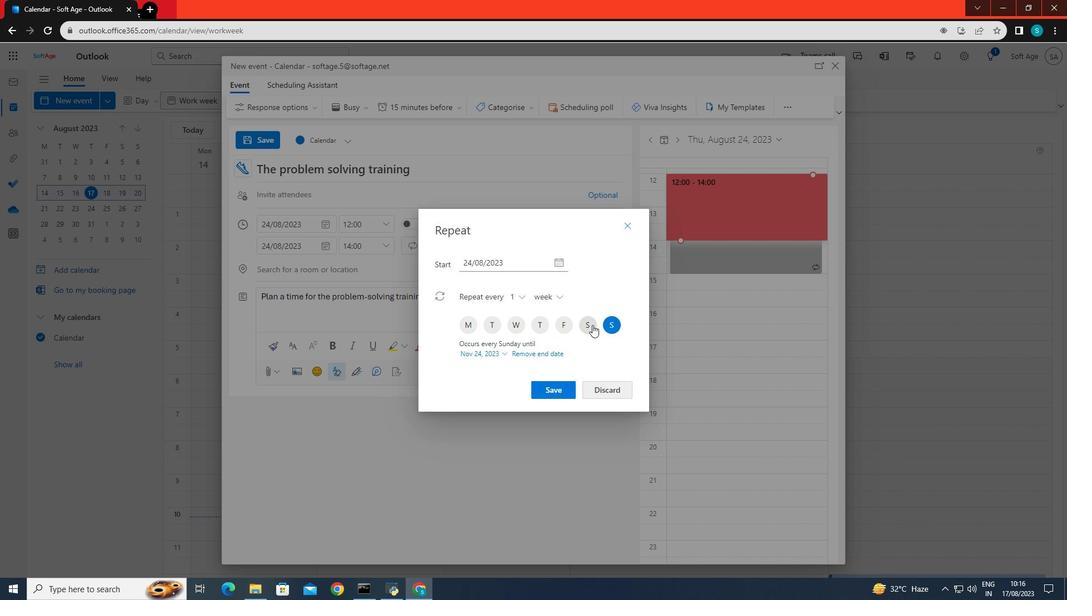 
Action: Mouse moved to (604, 325)
Screenshot: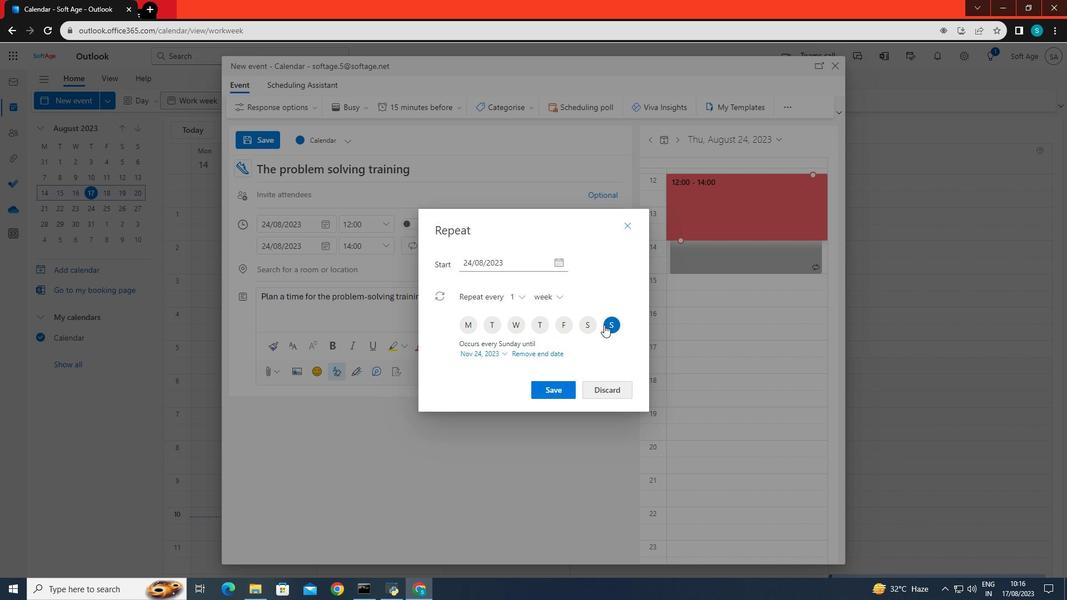 
Action: Mouse pressed left at (604, 325)
Screenshot: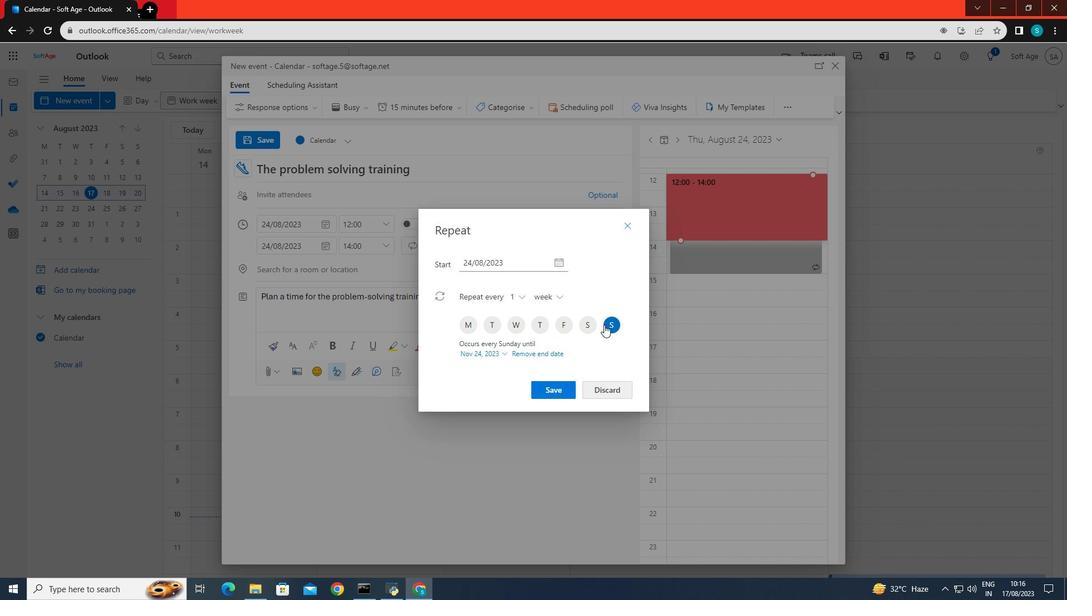 
Action: Mouse moved to (553, 393)
Screenshot: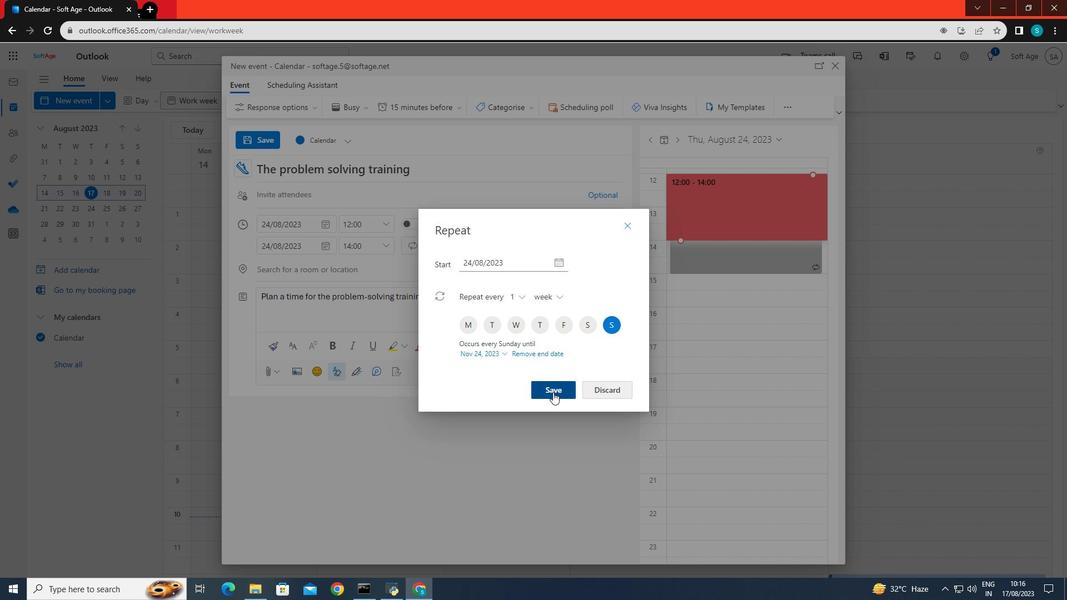 
Action: Mouse pressed left at (553, 393)
Screenshot: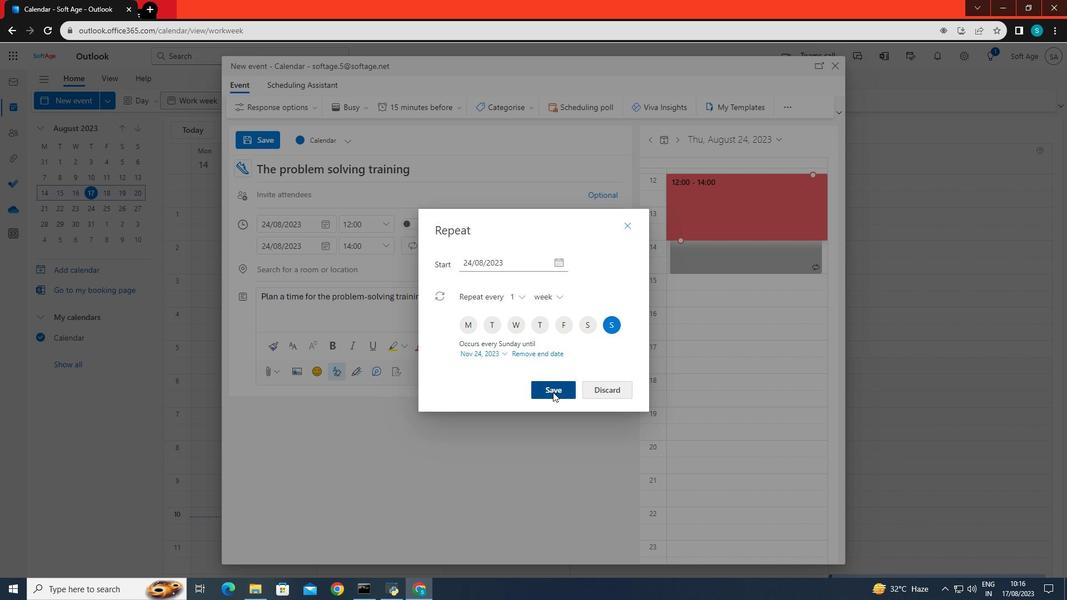 
Action: Mouse moved to (261, 139)
Screenshot: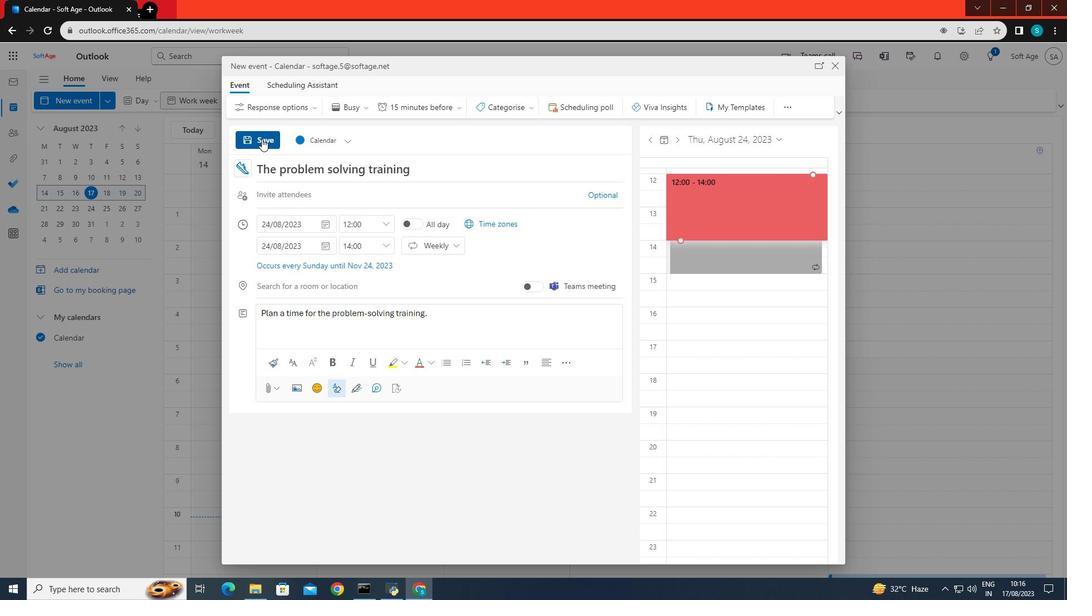
Action: Mouse pressed left at (261, 139)
Screenshot: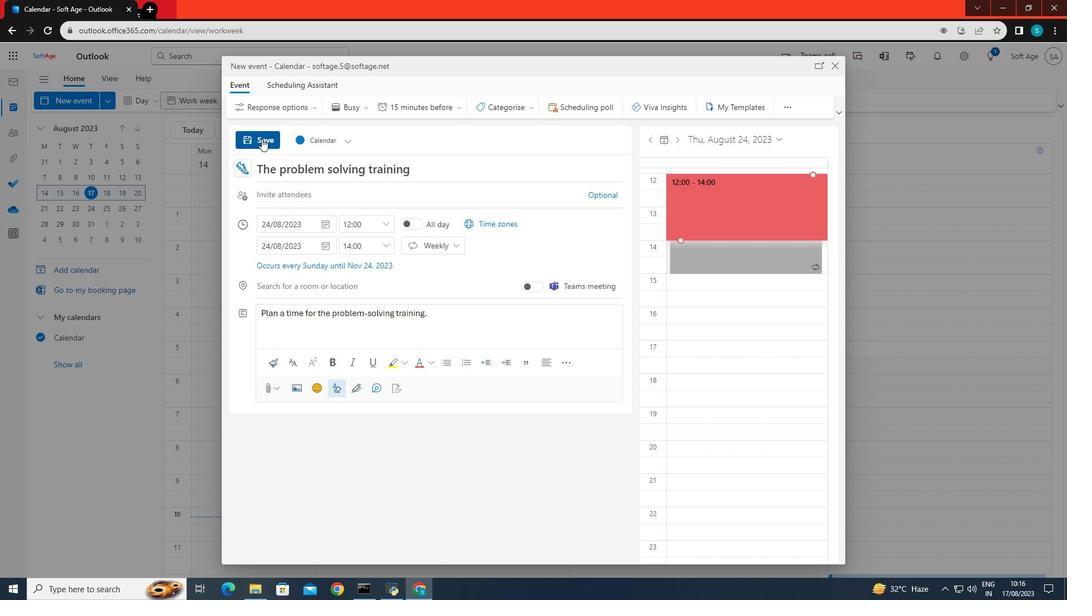 
